 Task: Create a due date automation trigger when advanced on, 2 hours after a card is due add dates due in more than 1 working days.
Action: Mouse moved to (819, 238)
Screenshot: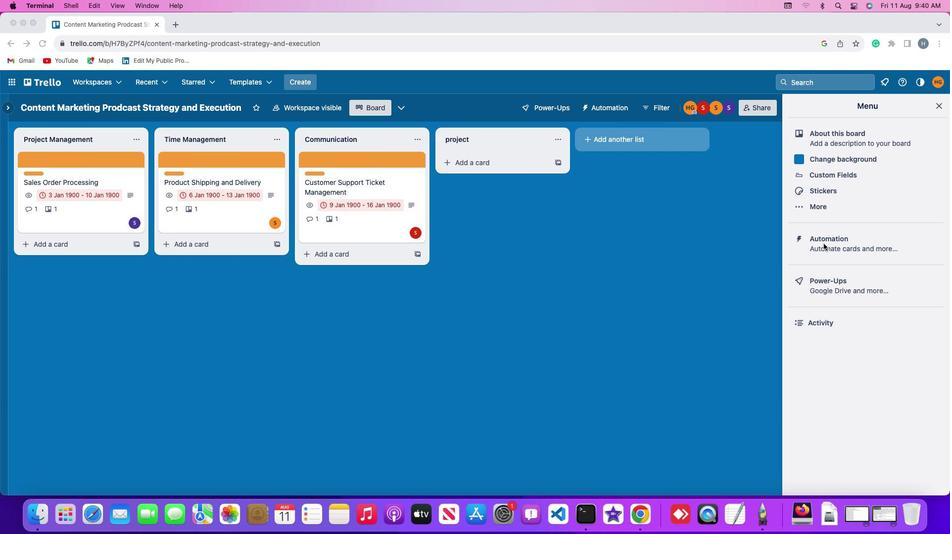 
Action: Mouse pressed left at (819, 238)
Screenshot: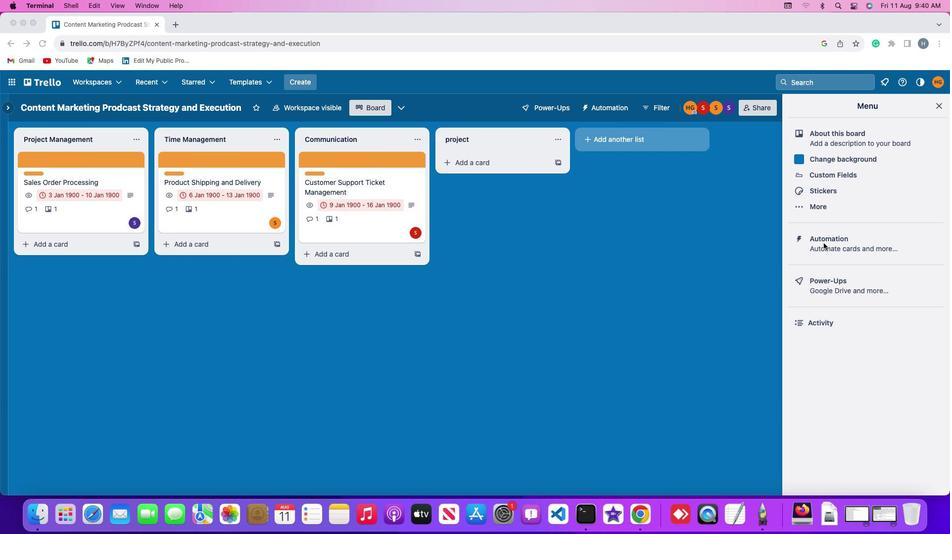 
Action: Mouse pressed left at (819, 238)
Screenshot: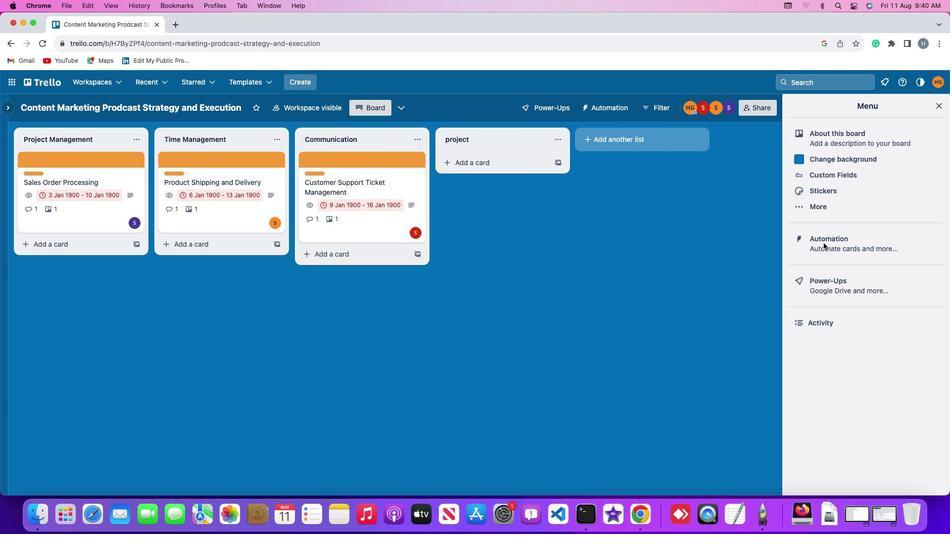
Action: Mouse moved to (50, 228)
Screenshot: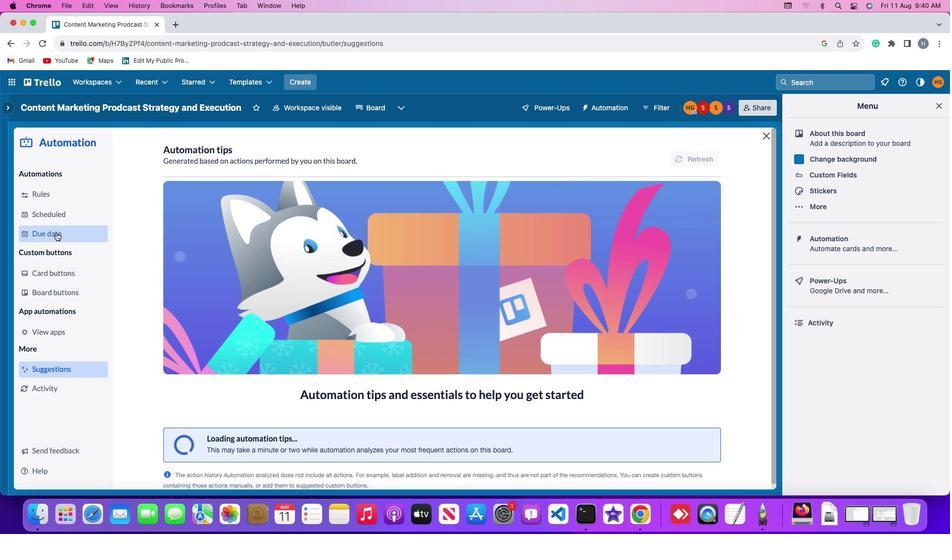 
Action: Mouse pressed left at (50, 228)
Screenshot: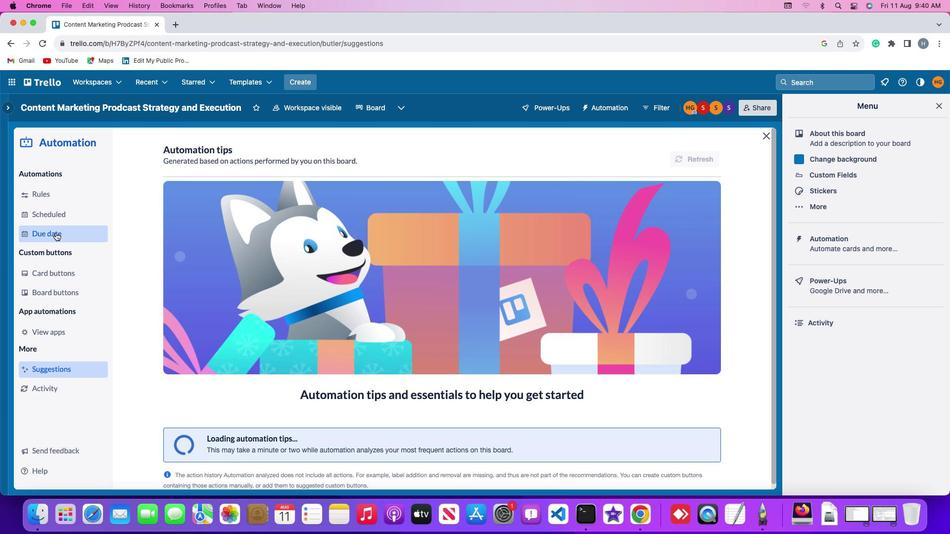 
Action: Mouse moved to (645, 147)
Screenshot: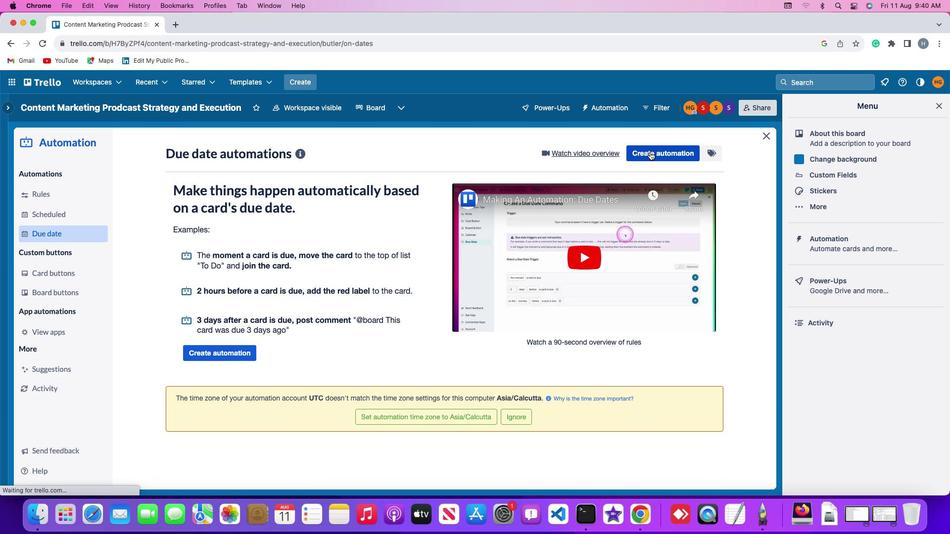 
Action: Mouse pressed left at (645, 147)
Screenshot: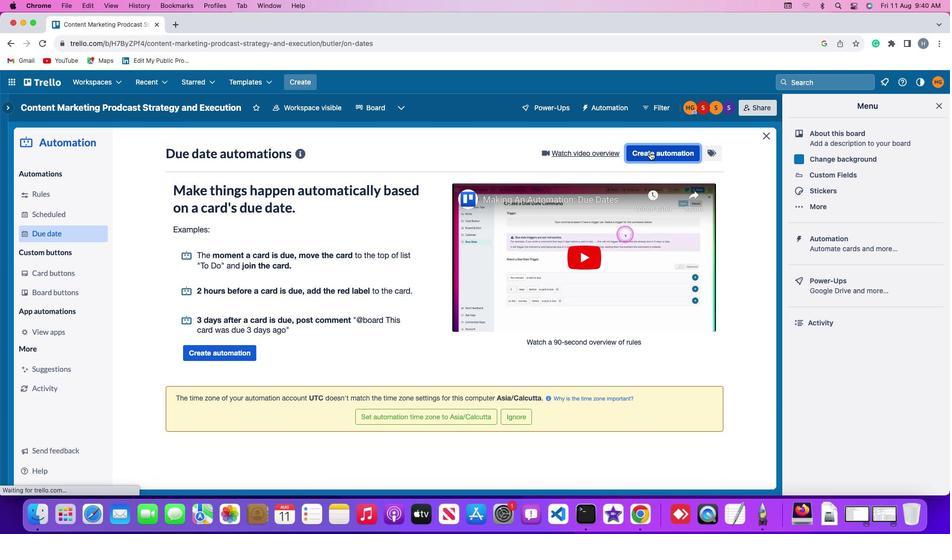 
Action: Mouse moved to (208, 243)
Screenshot: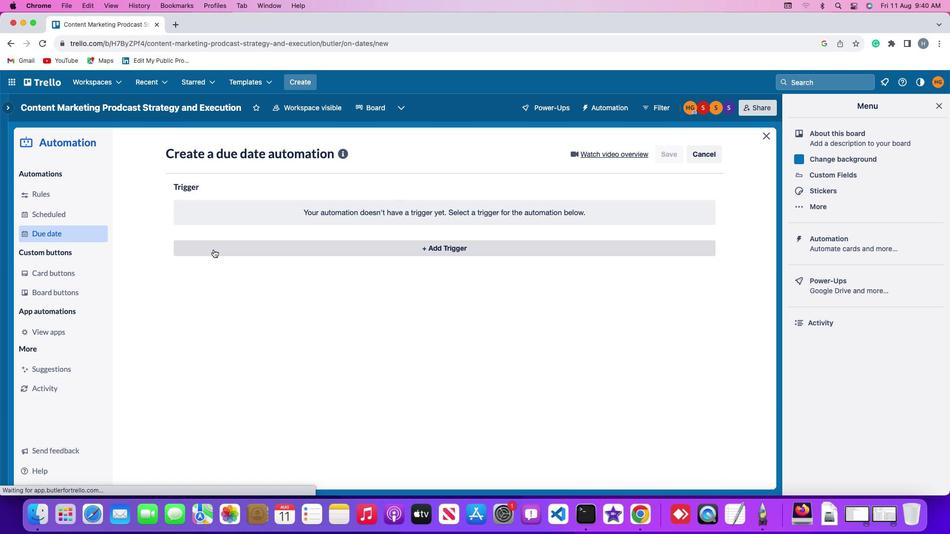 
Action: Mouse pressed left at (208, 243)
Screenshot: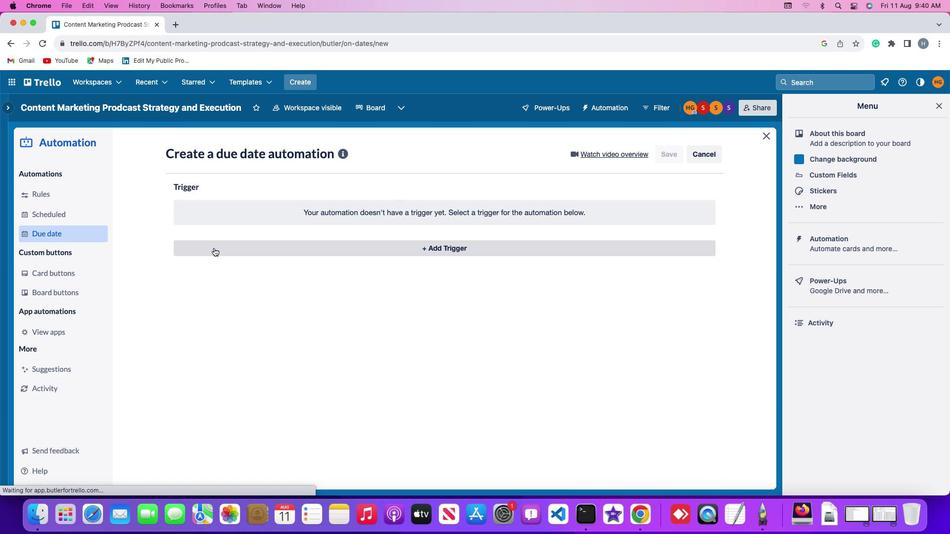 
Action: Mouse moved to (190, 393)
Screenshot: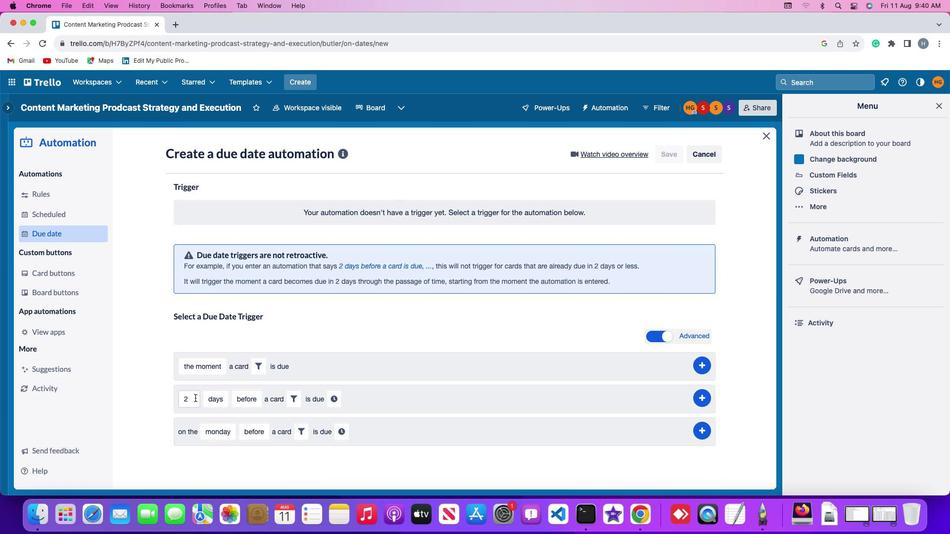 
Action: Mouse pressed left at (190, 393)
Screenshot: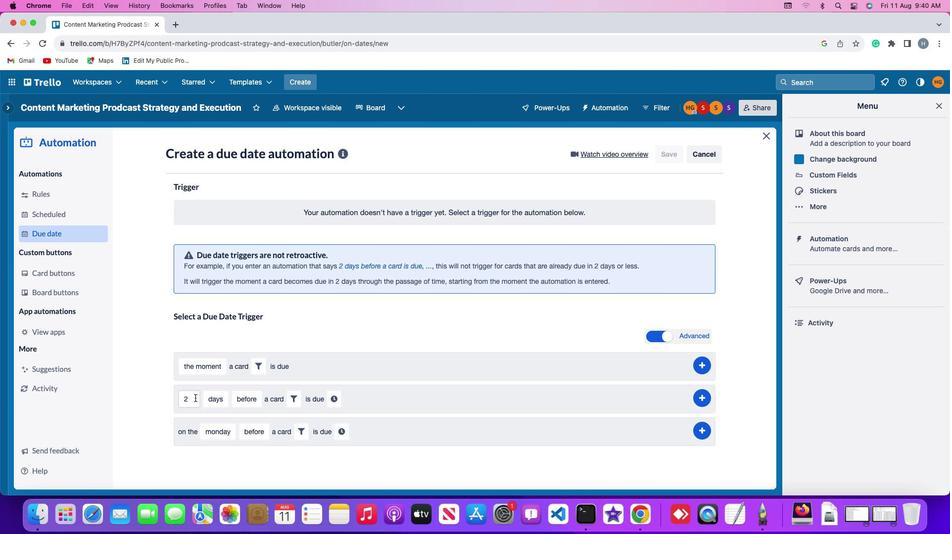 
Action: Key pressed Key.backspace'2'
Screenshot: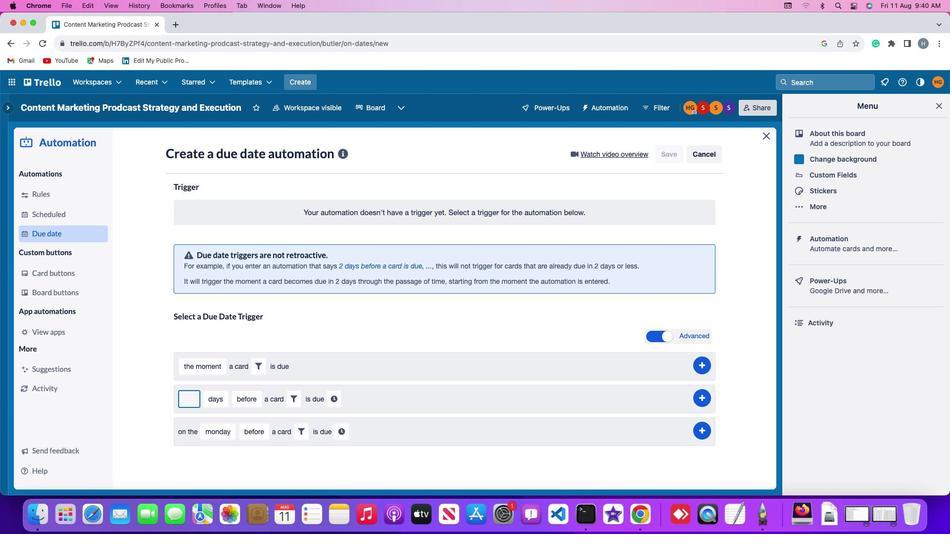 
Action: Mouse moved to (208, 393)
Screenshot: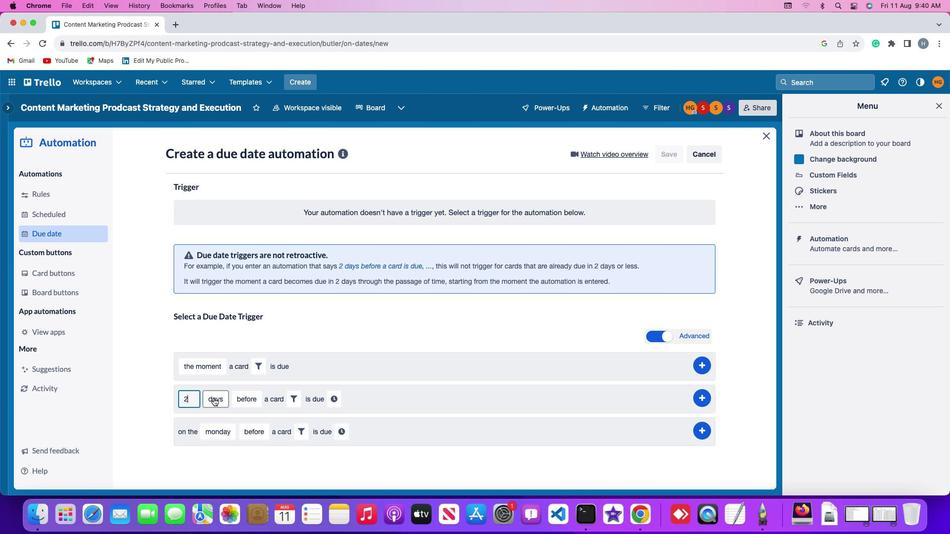 
Action: Mouse pressed left at (208, 393)
Screenshot: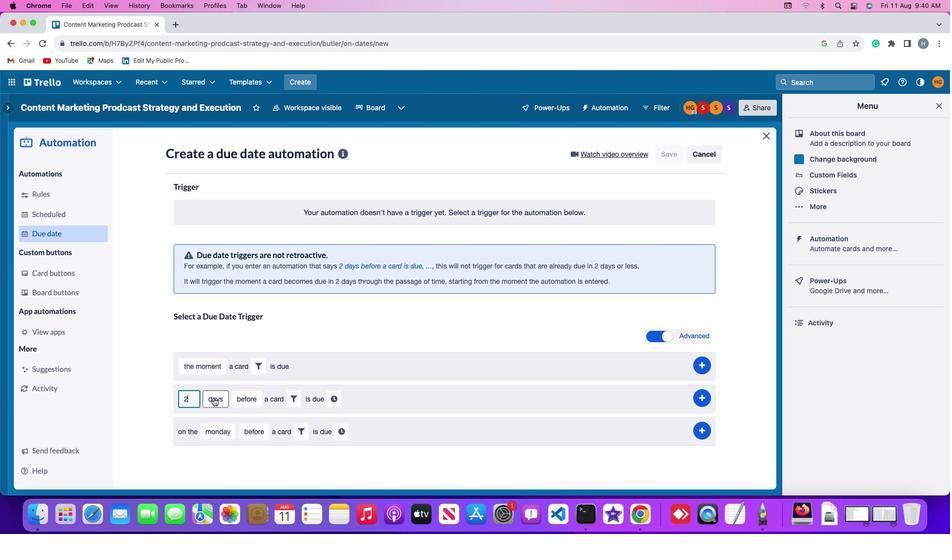
Action: Mouse moved to (213, 451)
Screenshot: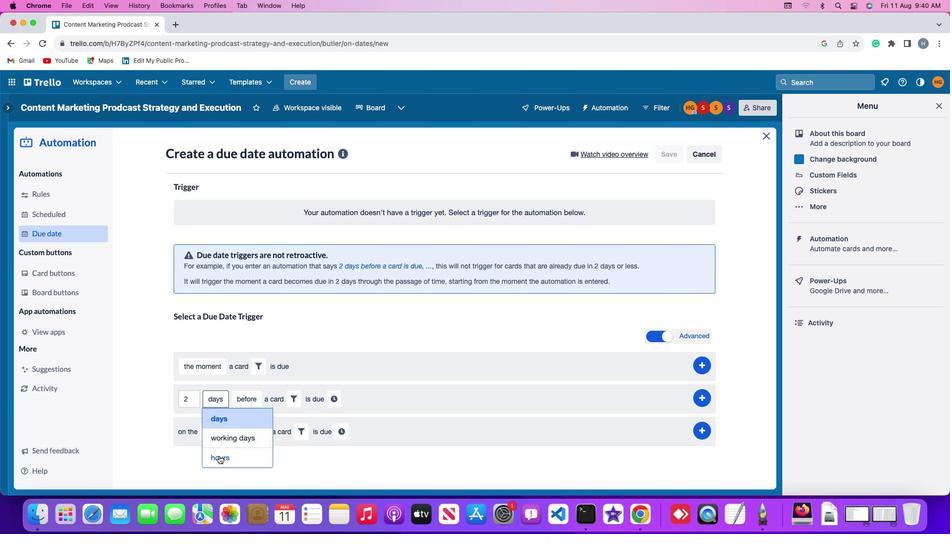 
Action: Mouse pressed left at (213, 451)
Screenshot: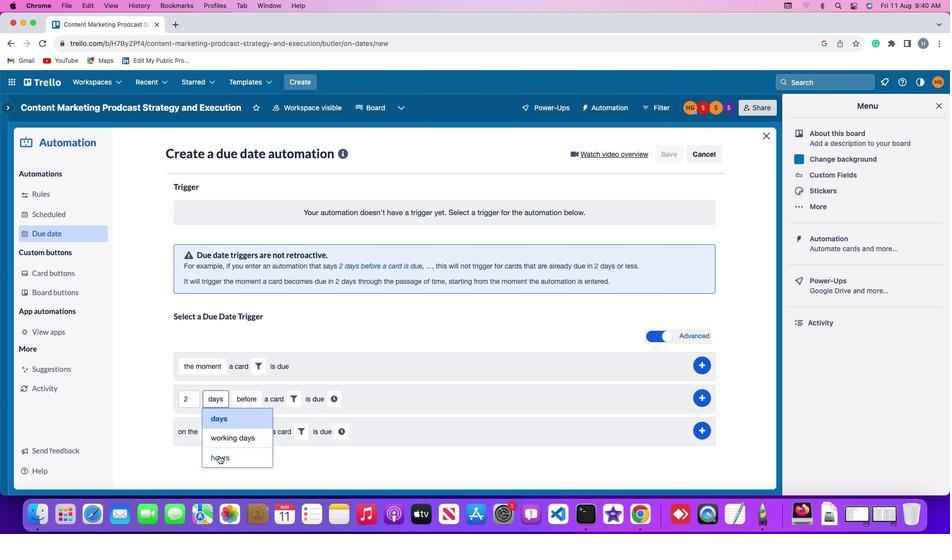 
Action: Mouse moved to (246, 392)
Screenshot: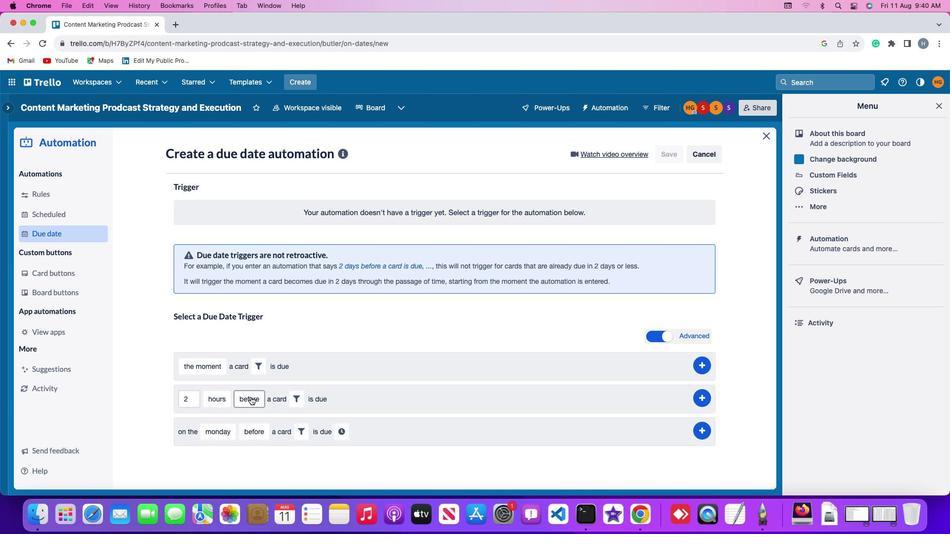 
Action: Mouse pressed left at (246, 392)
Screenshot: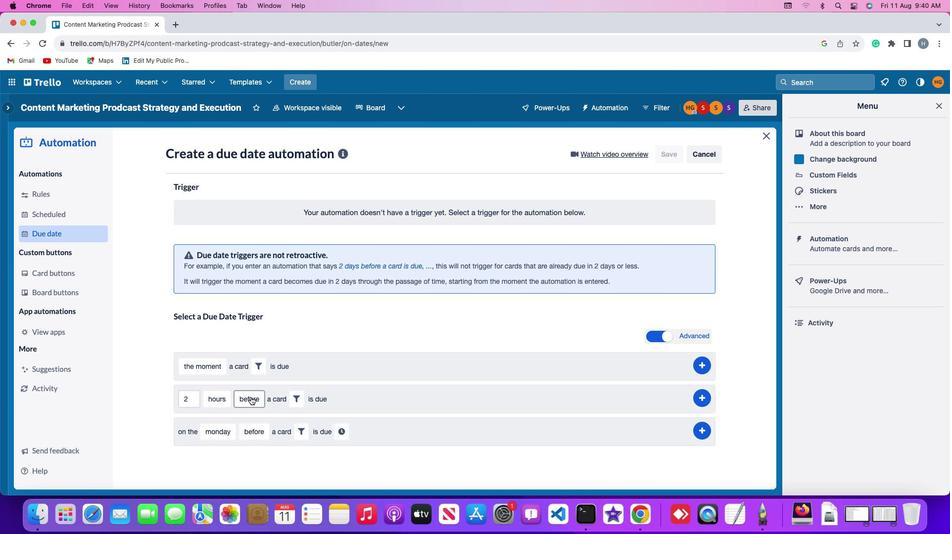 
Action: Mouse moved to (248, 436)
Screenshot: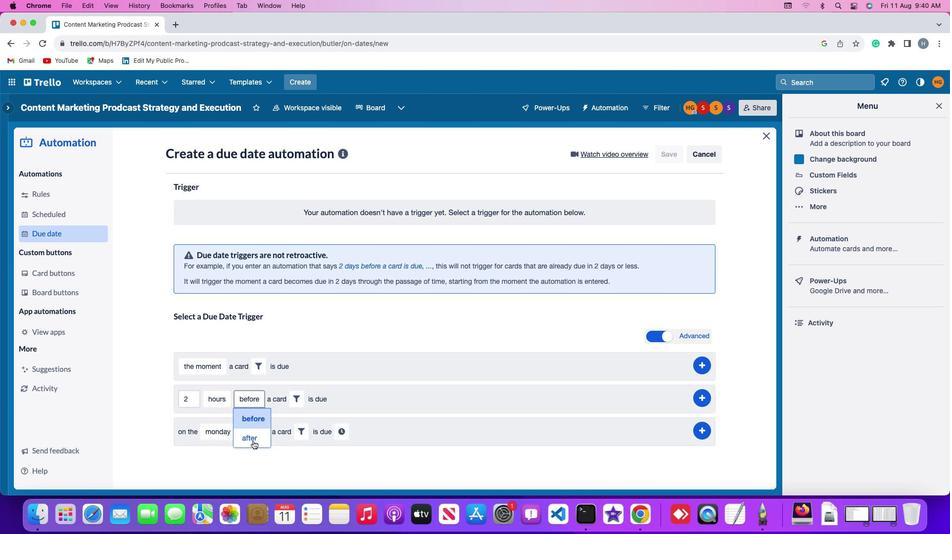 
Action: Mouse pressed left at (248, 436)
Screenshot: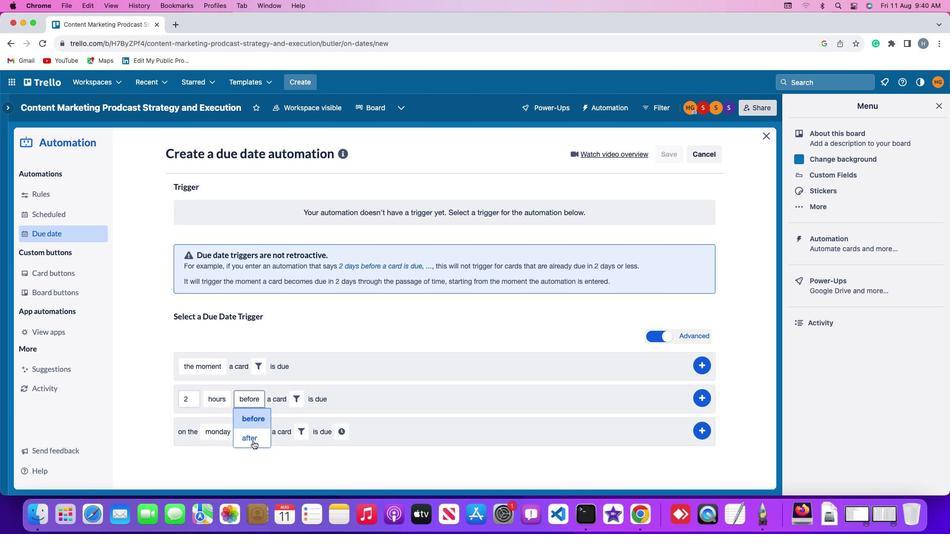 
Action: Mouse moved to (287, 398)
Screenshot: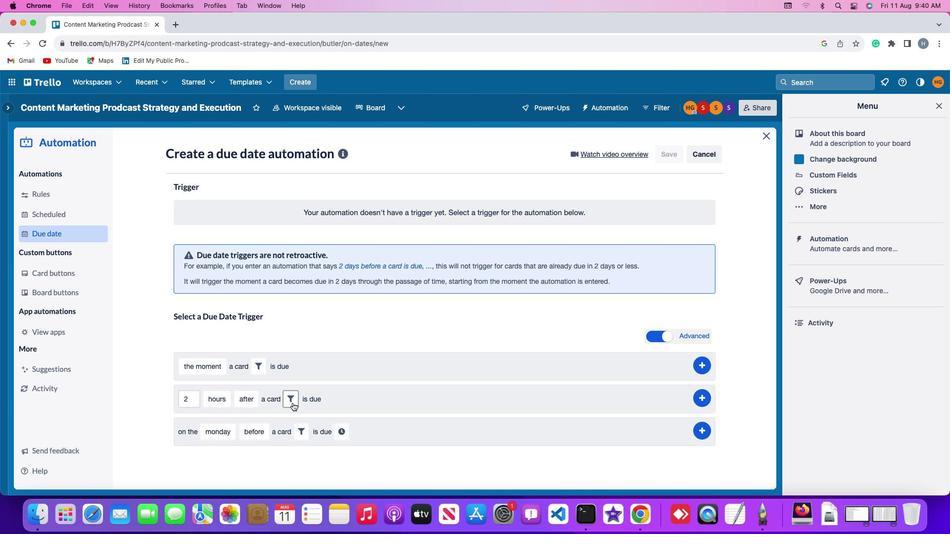 
Action: Mouse pressed left at (287, 398)
Screenshot: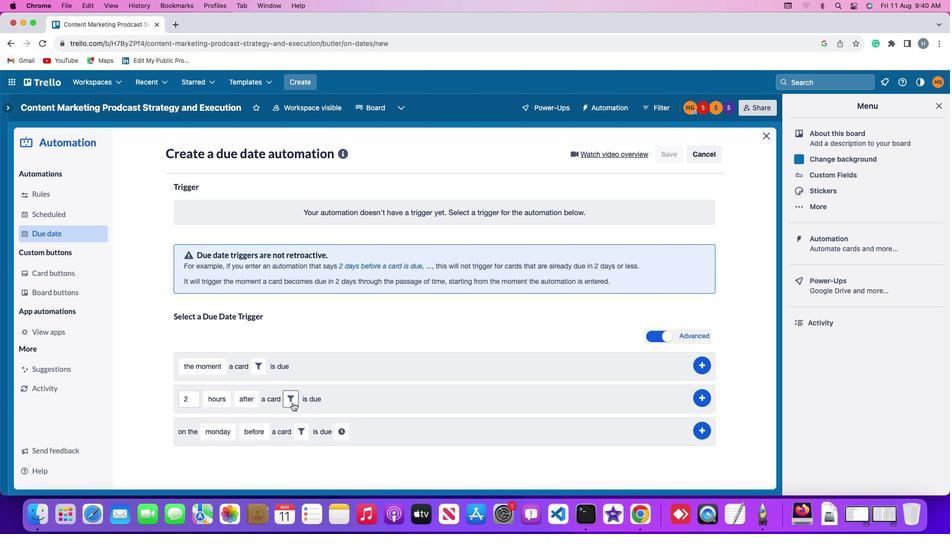 
Action: Mouse moved to (335, 422)
Screenshot: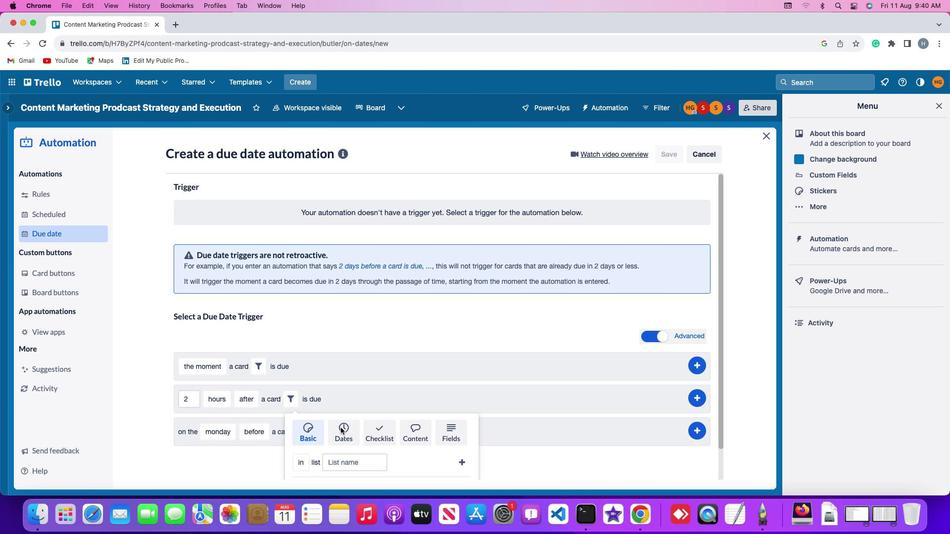 
Action: Mouse pressed left at (335, 422)
Screenshot: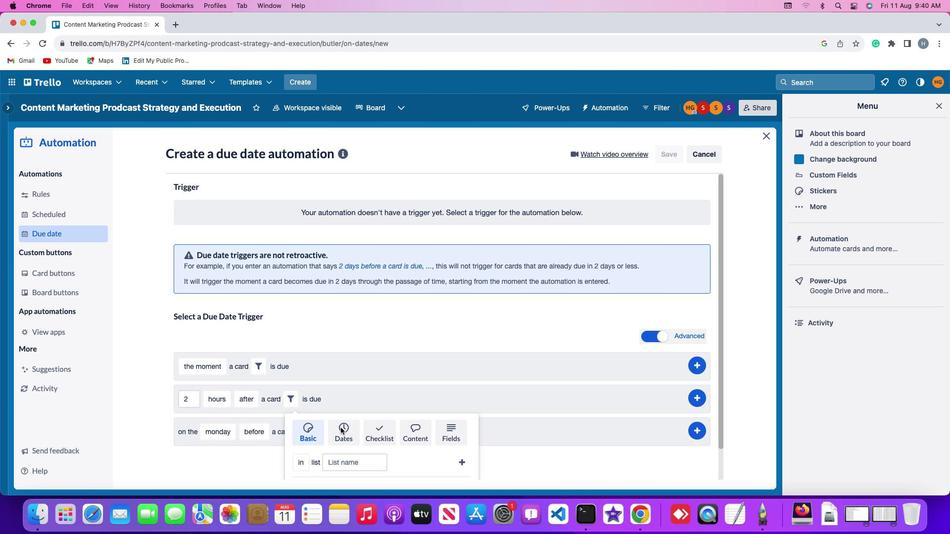 
Action: Mouse moved to (248, 453)
Screenshot: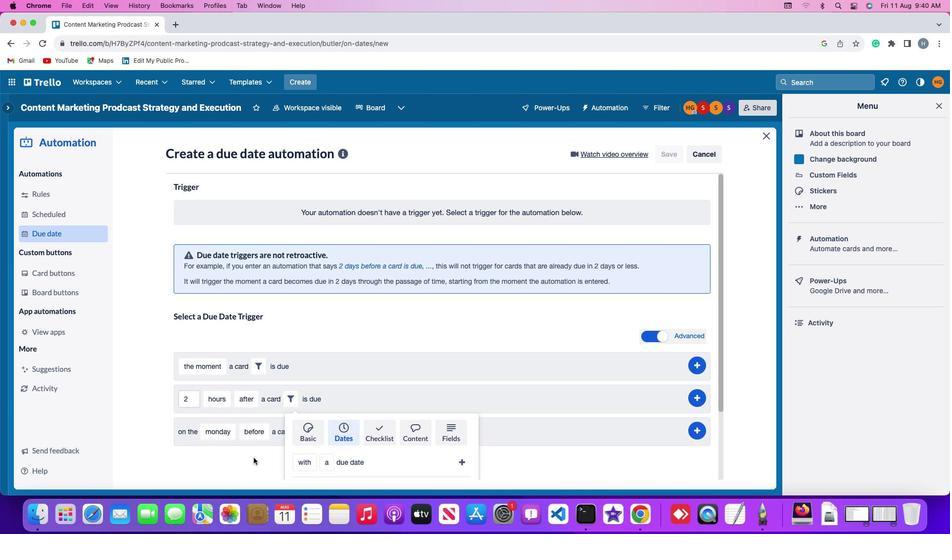 
Action: Mouse scrolled (248, 453) with delta (-4, -4)
Screenshot: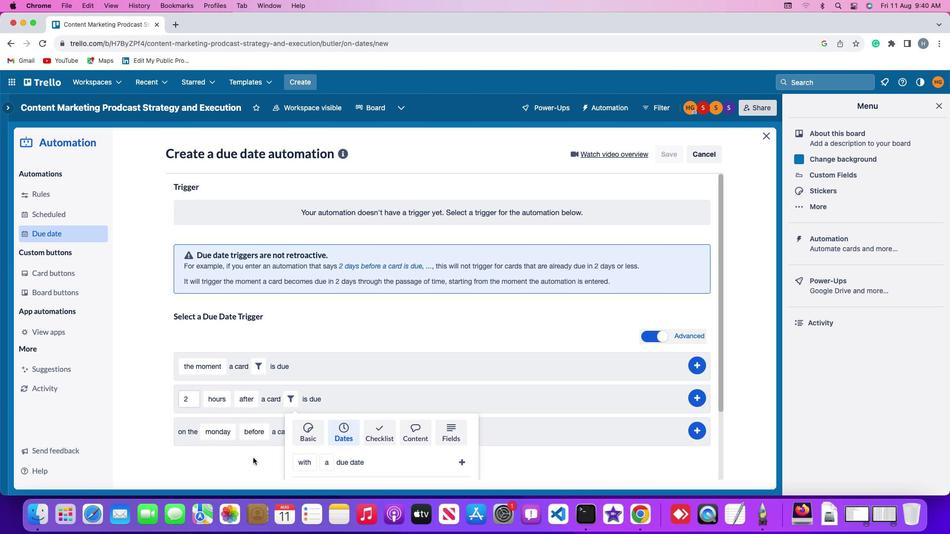 
Action: Mouse scrolled (248, 453) with delta (-4, -4)
Screenshot: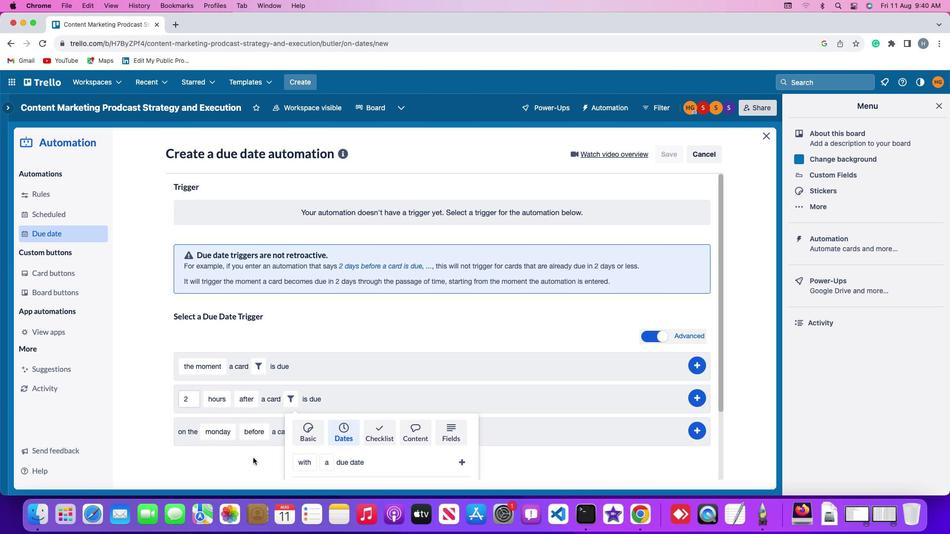 
Action: Mouse scrolled (248, 453) with delta (-4, -5)
Screenshot: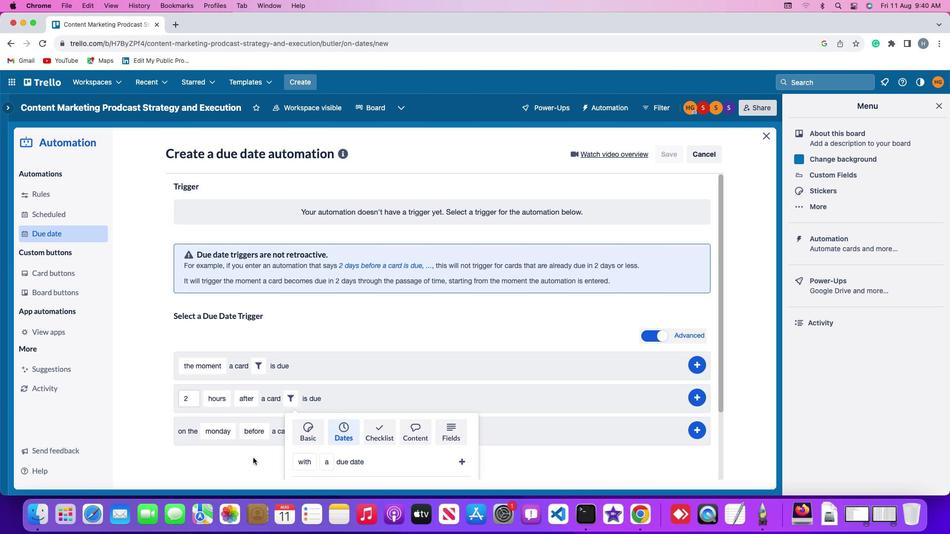 
Action: Mouse scrolled (248, 453) with delta (-4, -6)
Screenshot: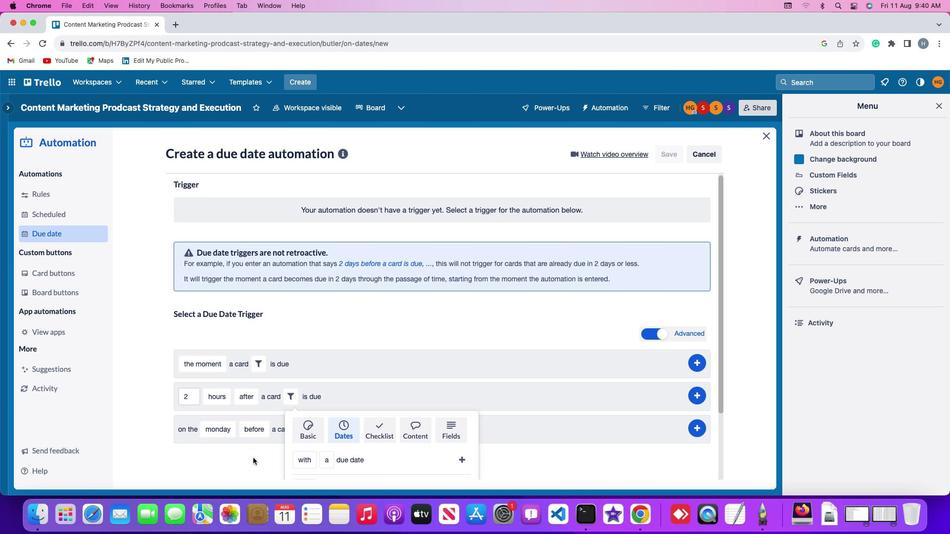 
Action: Mouse scrolled (248, 453) with delta (-4, -7)
Screenshot: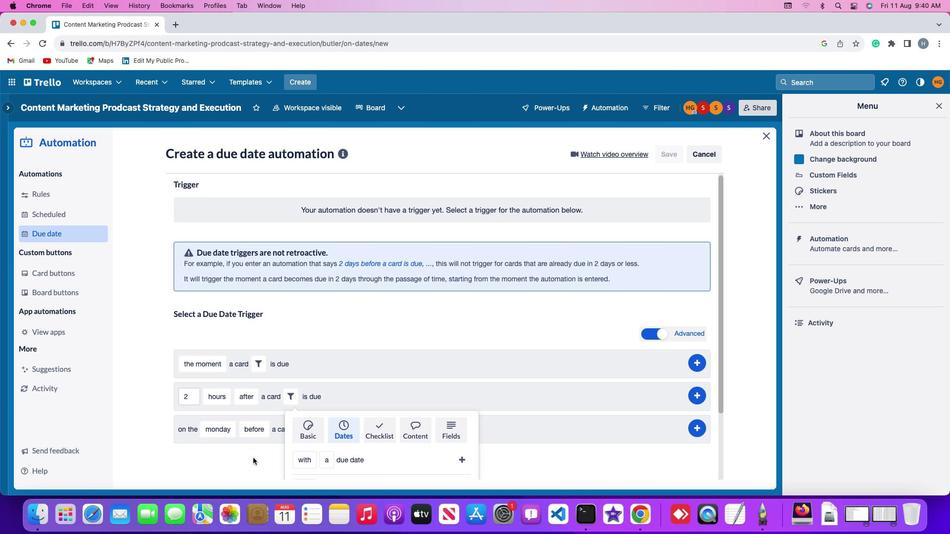 
Action: Mouse scrolled (248, 453) with delta (-4, -4)
Screenshot: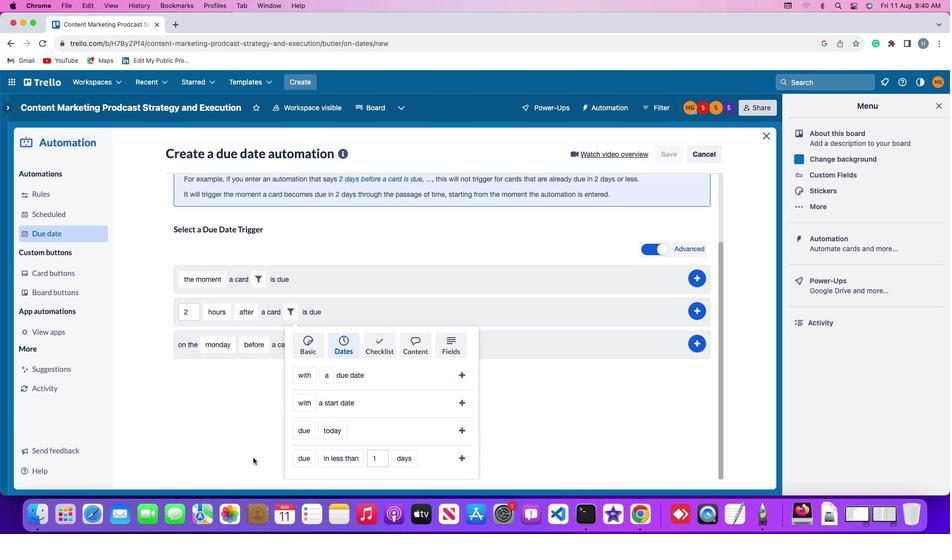 
Action: Mouse scrolled (248, 453) with delta (-4, -4)
Screenshot: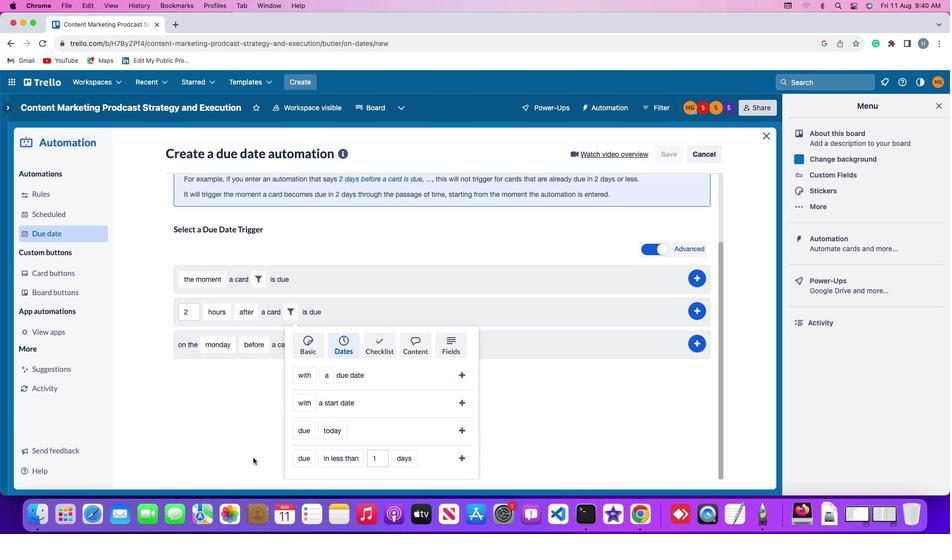 
Action: Mouse scrolled (248, 453) with delta (-4, -5)
Screenshot: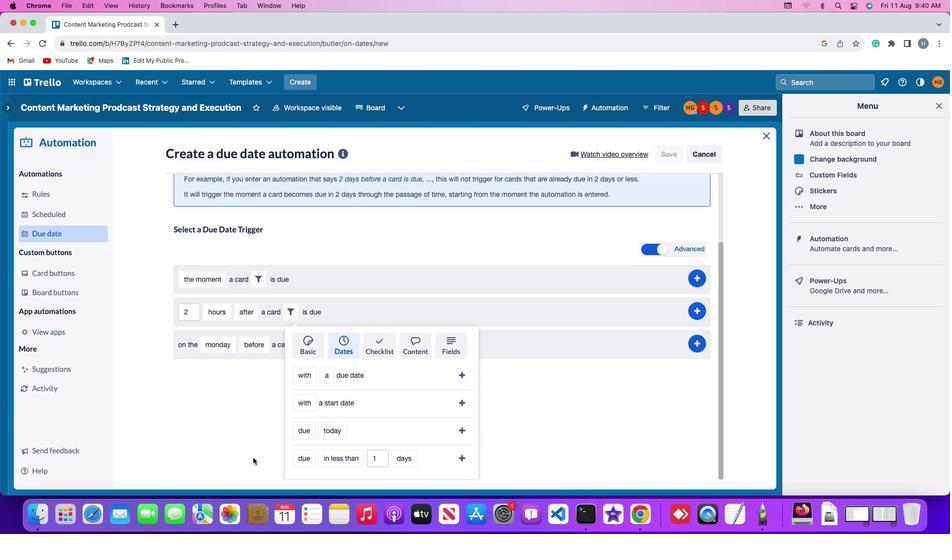 
Action: Mouse moved to (290, 453)
Screenshot: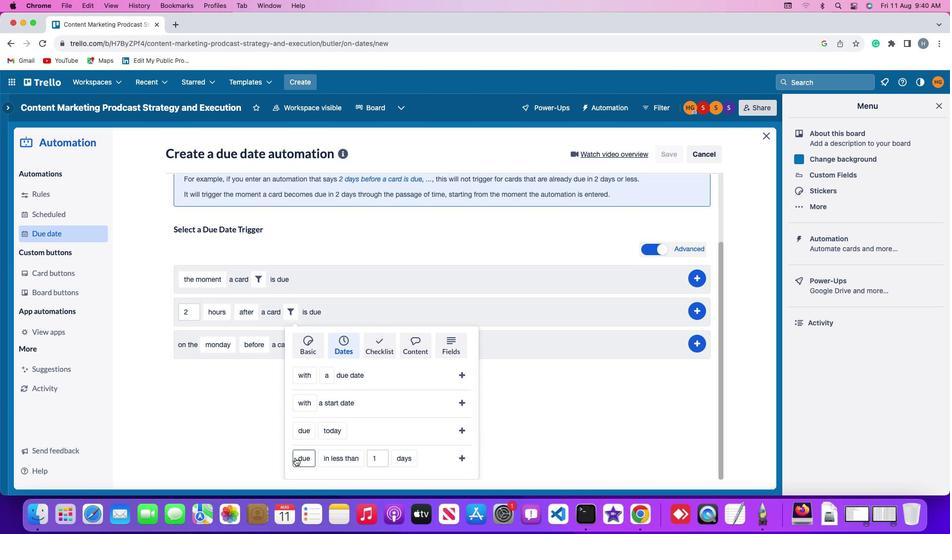
Action: Mouse pressed left at (290, 453)
Screenshot: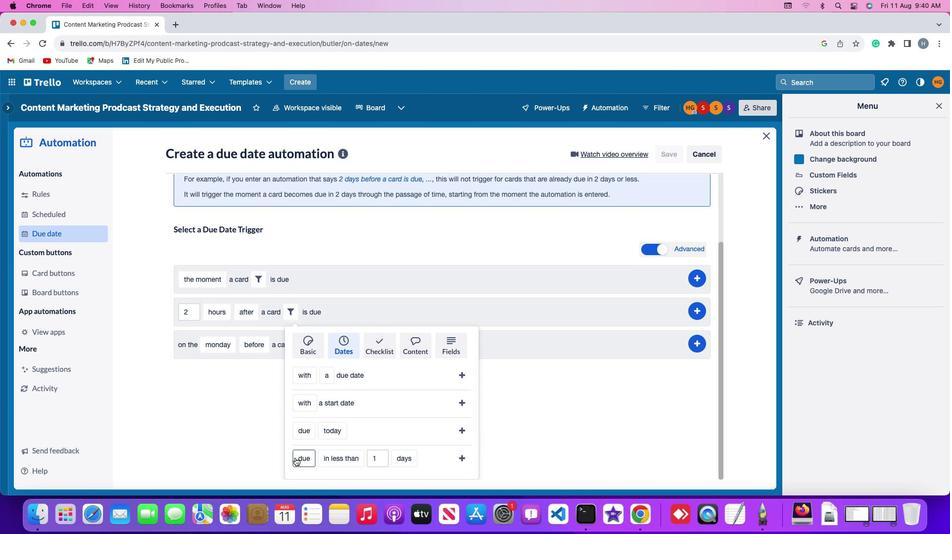 
Action: Mouse moved to (304, 416)
Screenshot: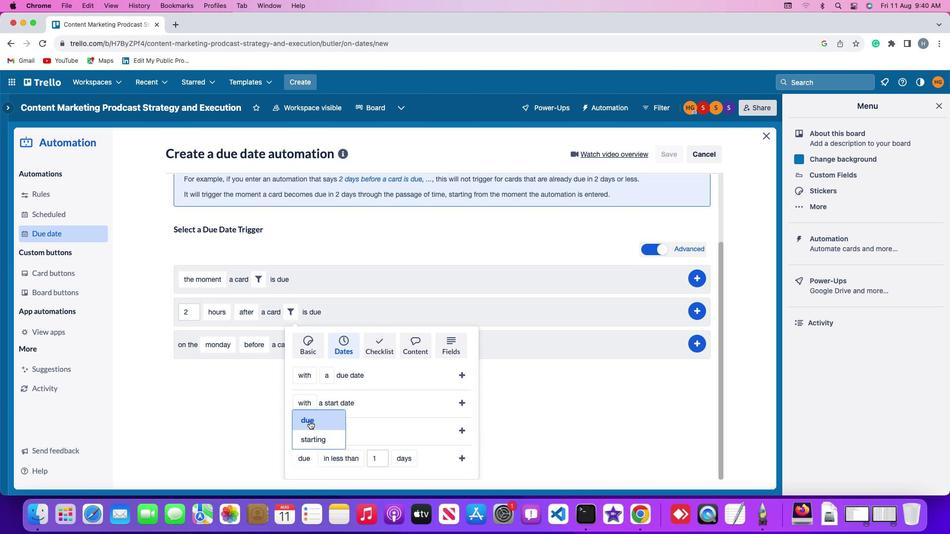 
Action: Mouse pressed left at (304, 416)
Screenshot: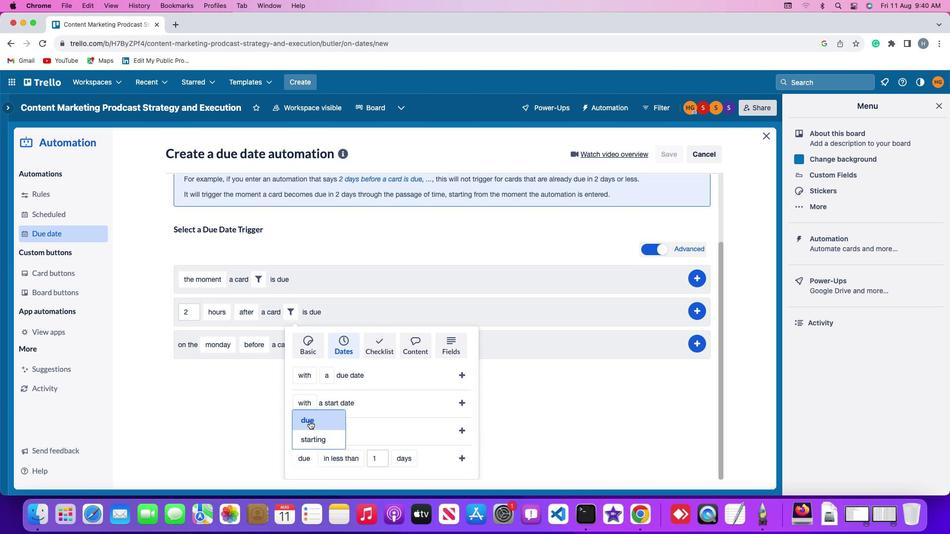 
Action: Mouse moved to (335, 450)
Screenshot: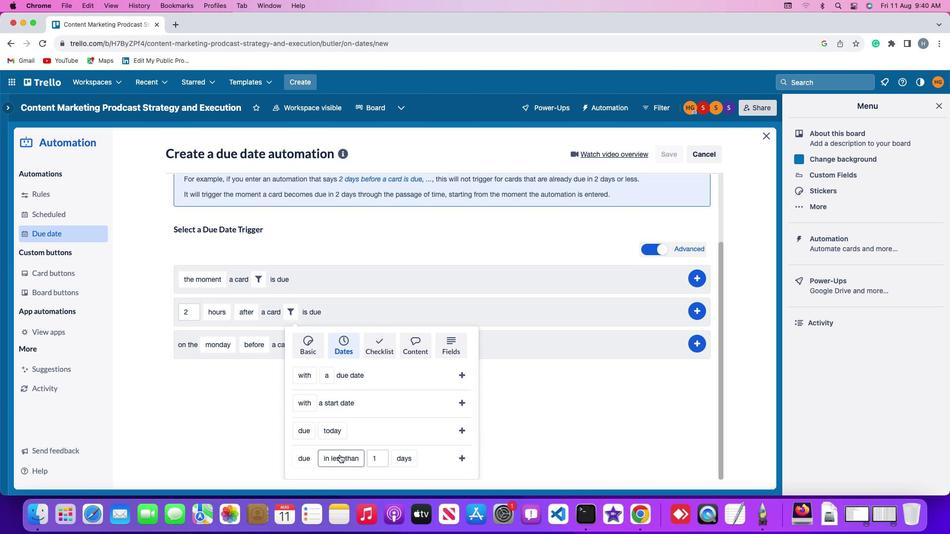 
Action: Mouse pressed left at (335, 450)
Screenshot: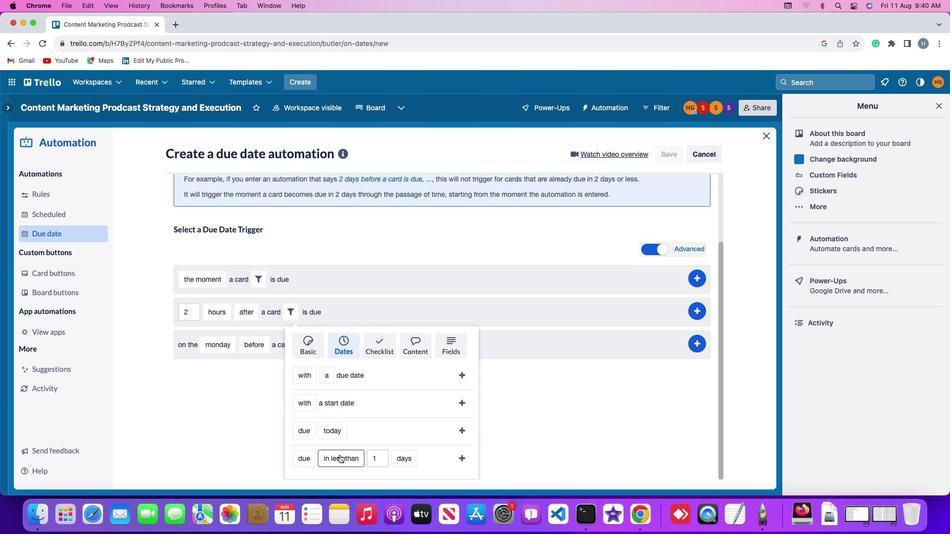 
Action: Mouse moved to (347, 396)
Screenshot: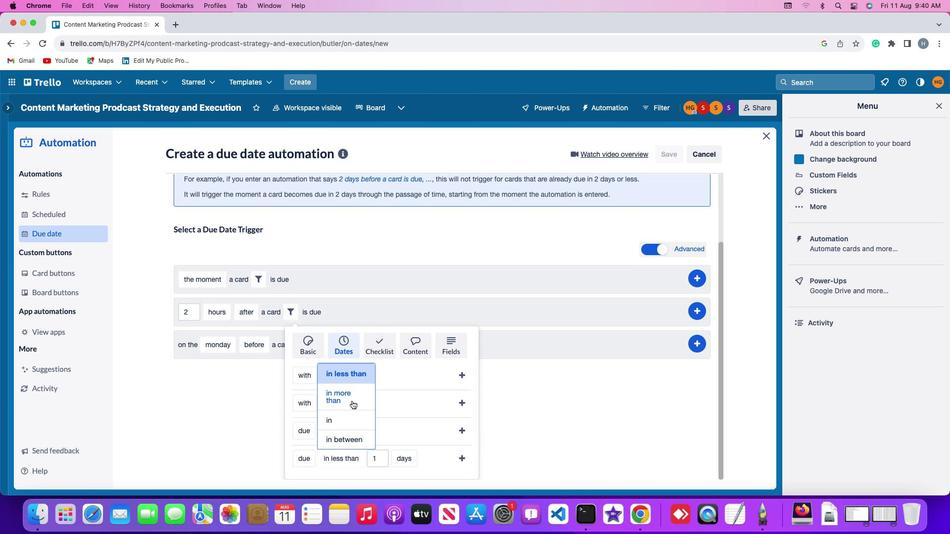 
Action: Mouse pressed left at (347, 396)
Screenshot: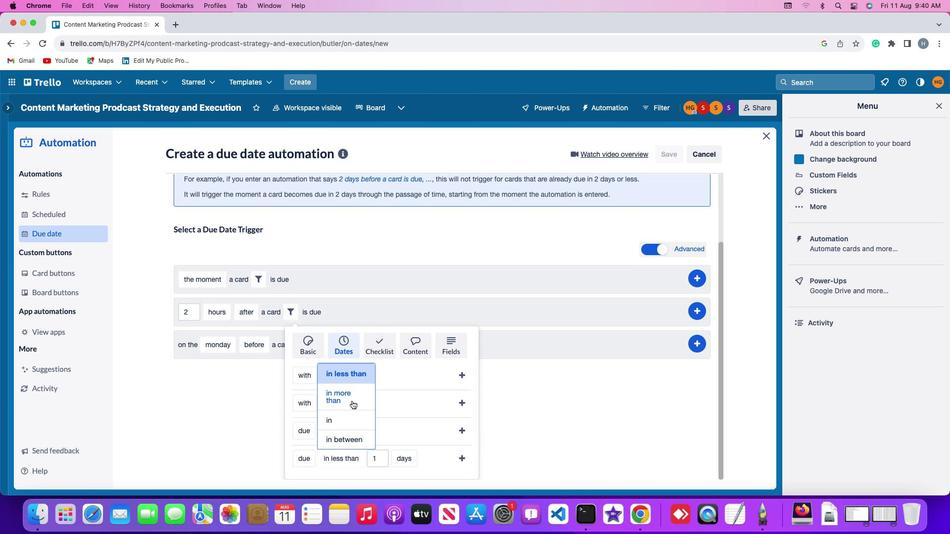 
Action: Mouse moved to (377, 455)
Screenshot: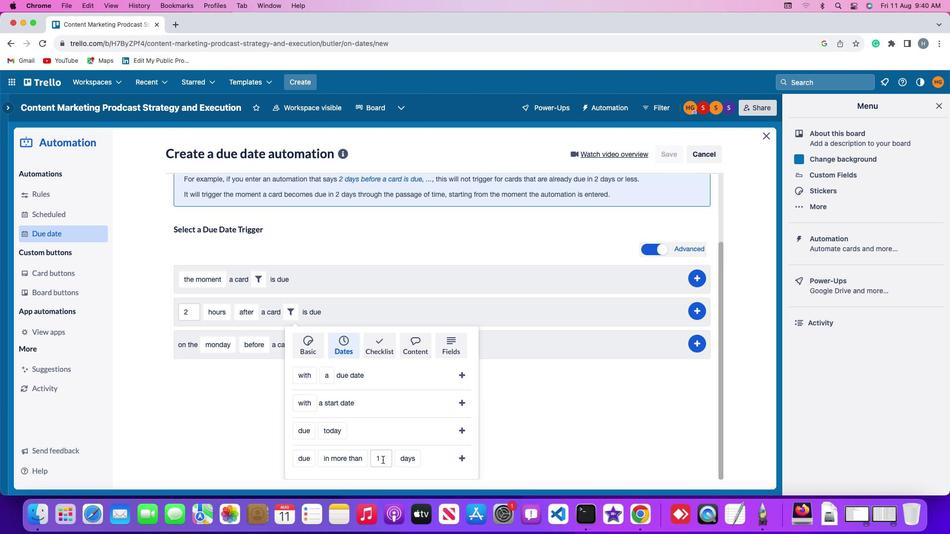 
Action: Mouse pressed left at (377, 455)
Screenshot: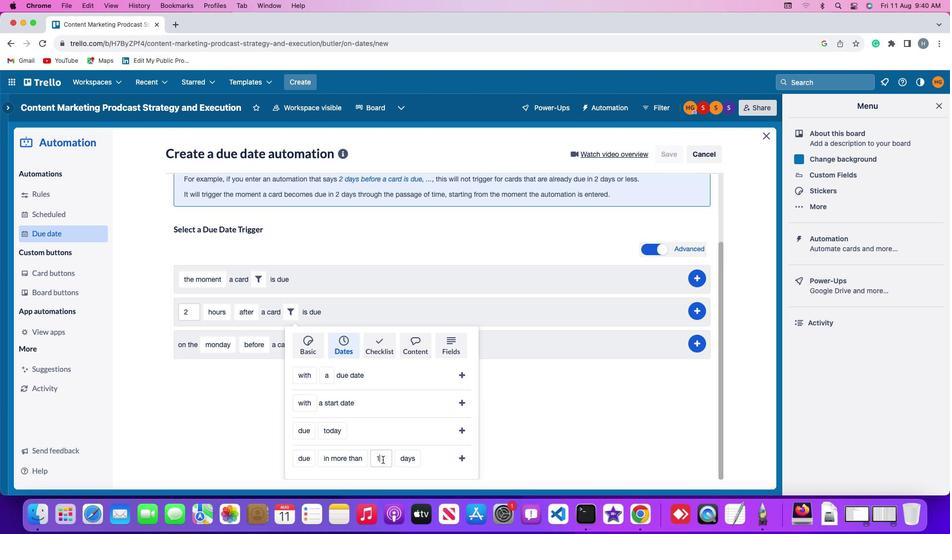 
Action: Mouse moved to (377, 455)
Screenshot: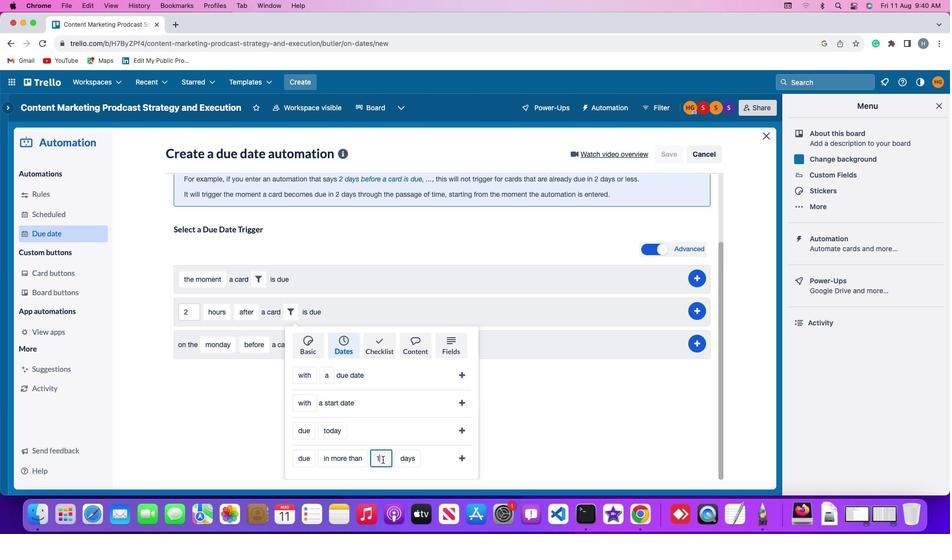 
Action: Key pressed Key.backspace'1'
Screenshot: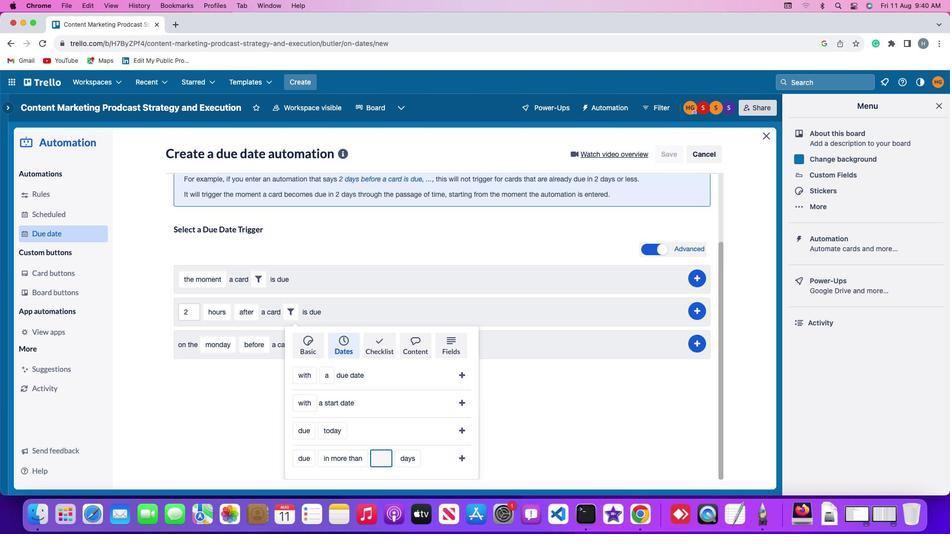 
Action: Mouse moved to (395, 455)
Screenshot: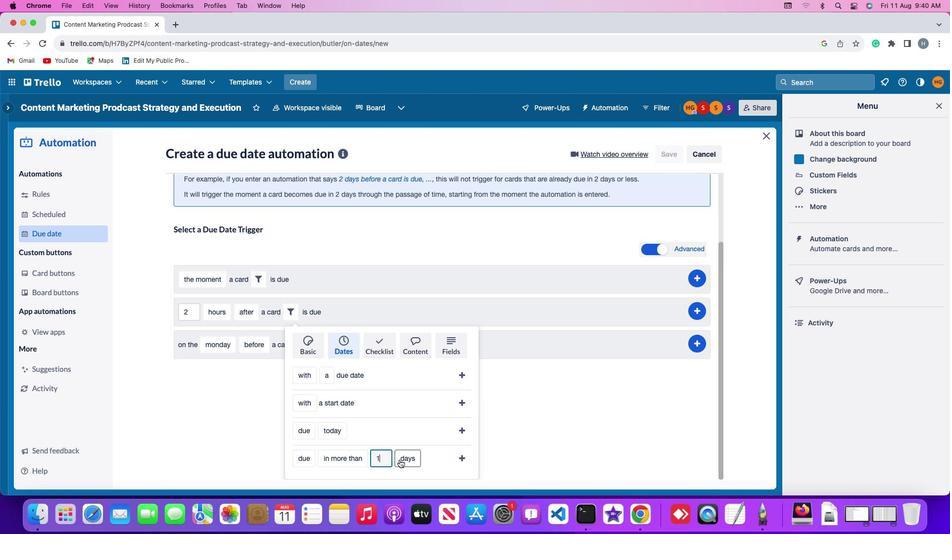 
Action: Mouse pressed left at (395, 455)
Screenshot: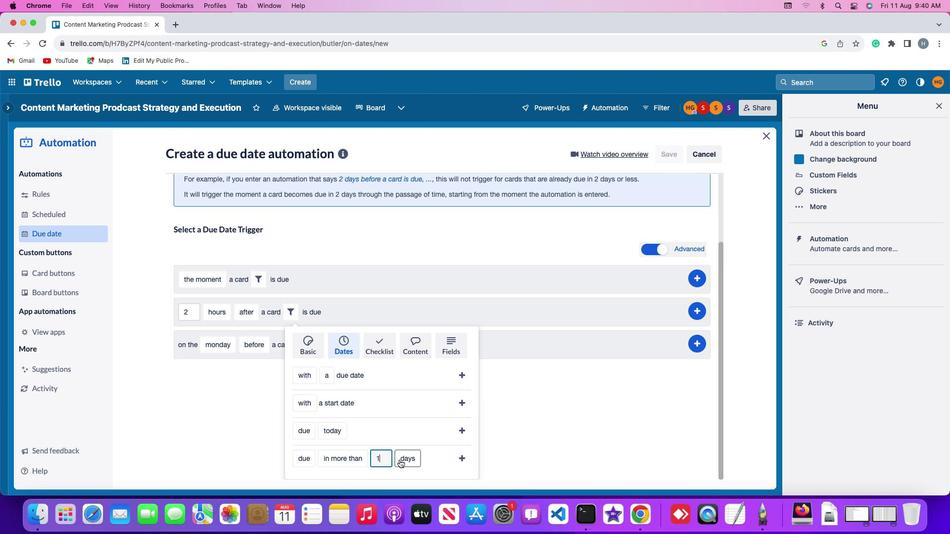 
Action: Mouse moved to (404, 437)
Screenshot: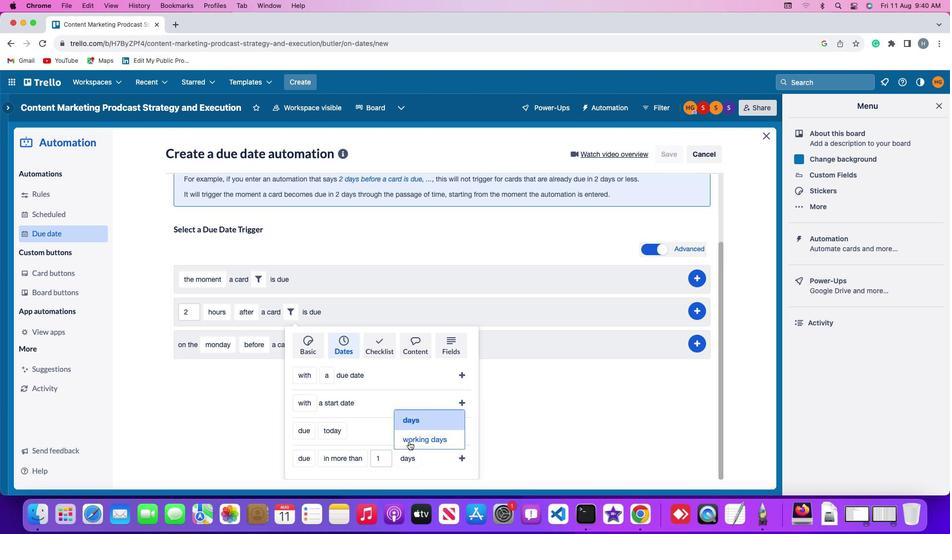 
Action: Mouse pressed left at (404, 437)
Screenshot: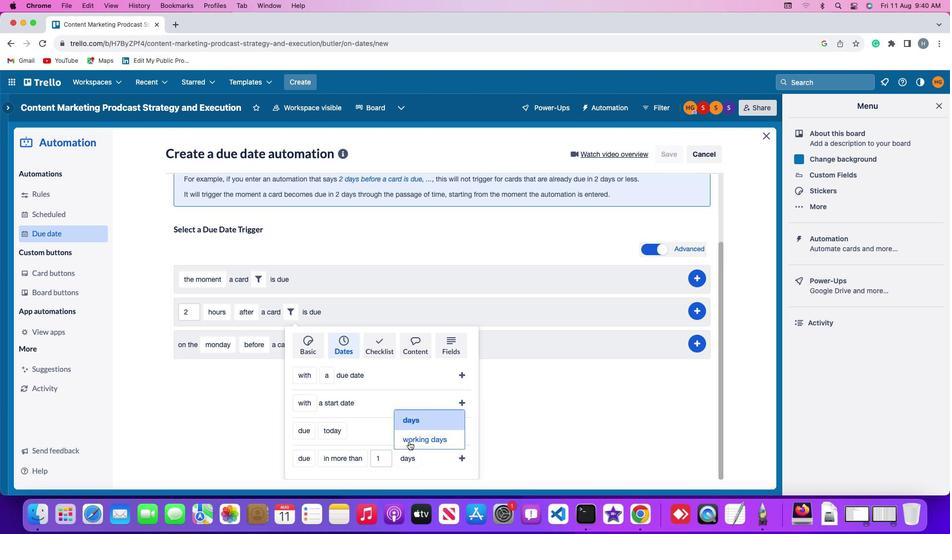 
Action: Mouse moved to (458, 451)
Screenshot: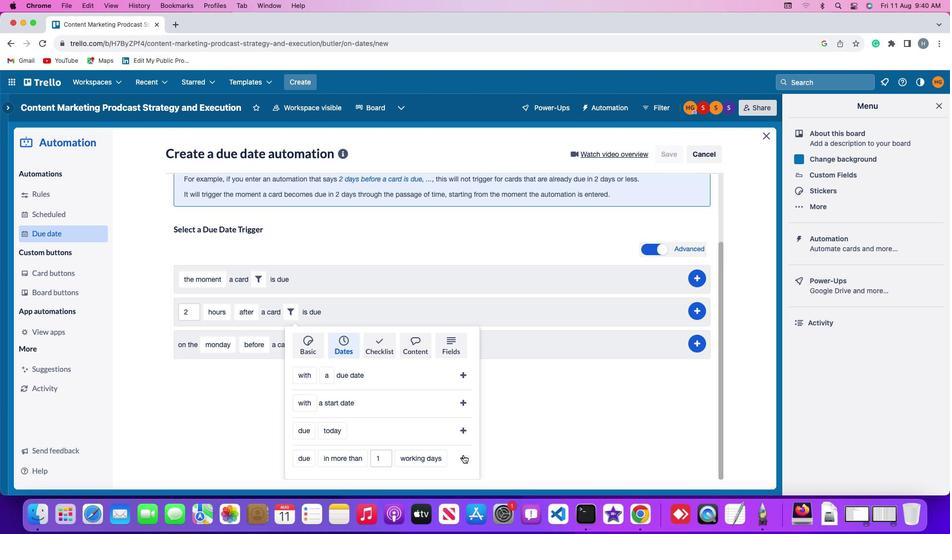 
Action: Mouse pressed left at (458, 451)
Screenshot: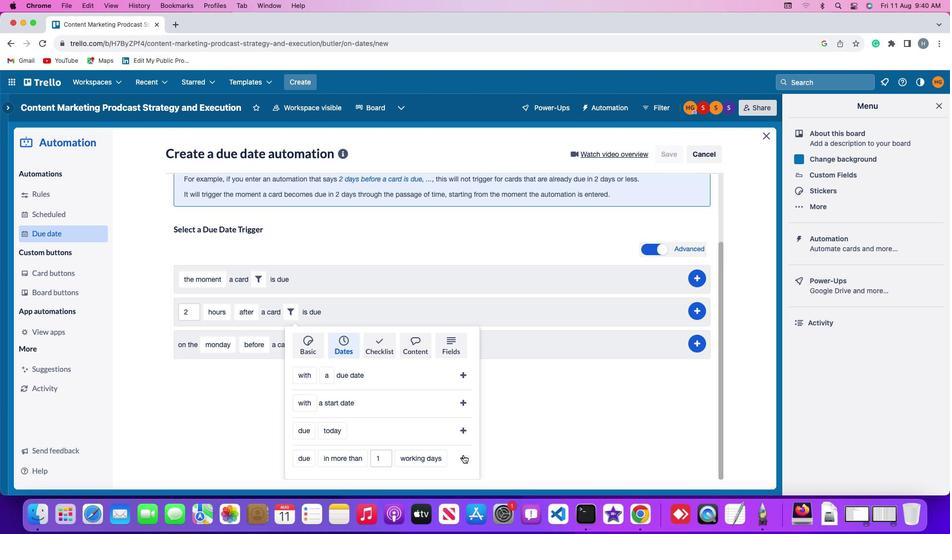 
Action: Mouse moved to (698, 389)
Screenshot: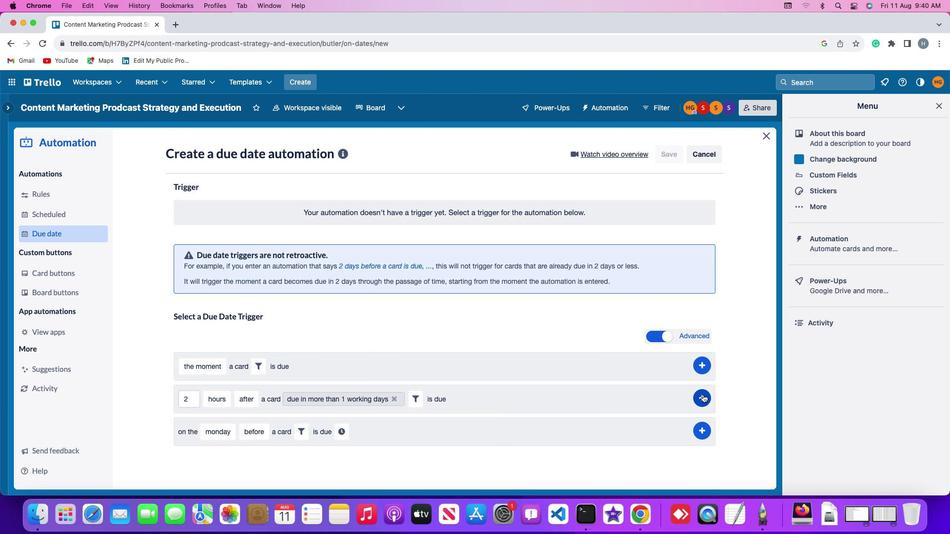
Action: Mouse pressed left at (698, 389)
Screenshot: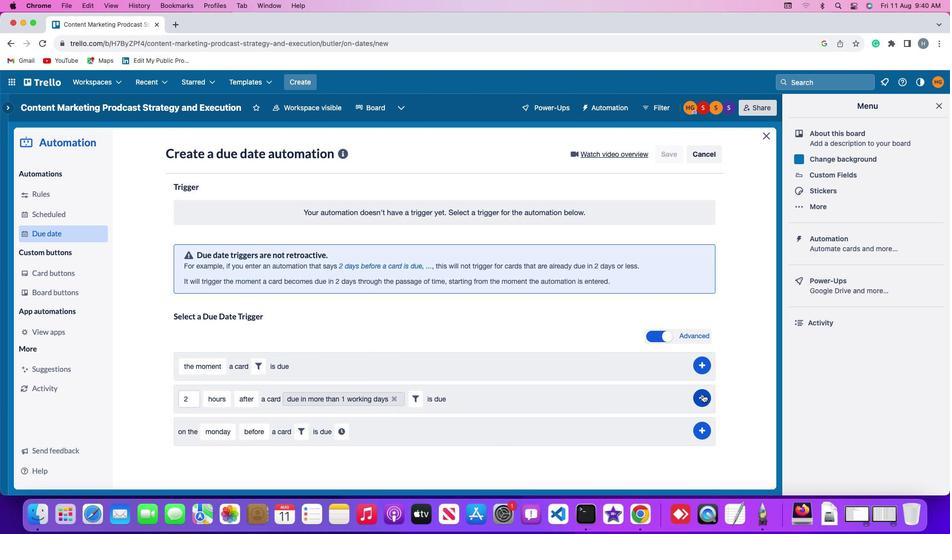 
Action: Mouse moved to (748, 340)
Screenshot: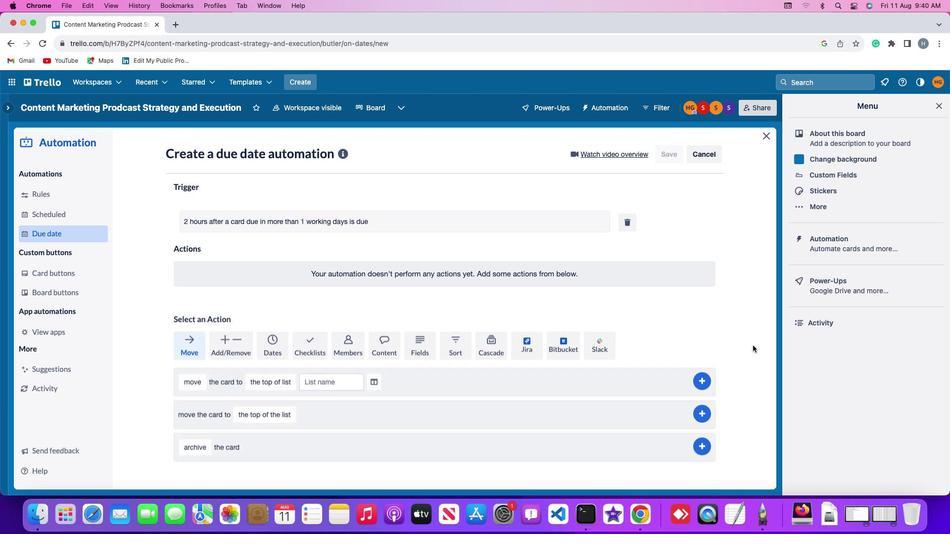 
